 Task: Set a reminder to buy groceries at 6 PM today.
Action: Mouse moved to (102, 103)
Screenshot: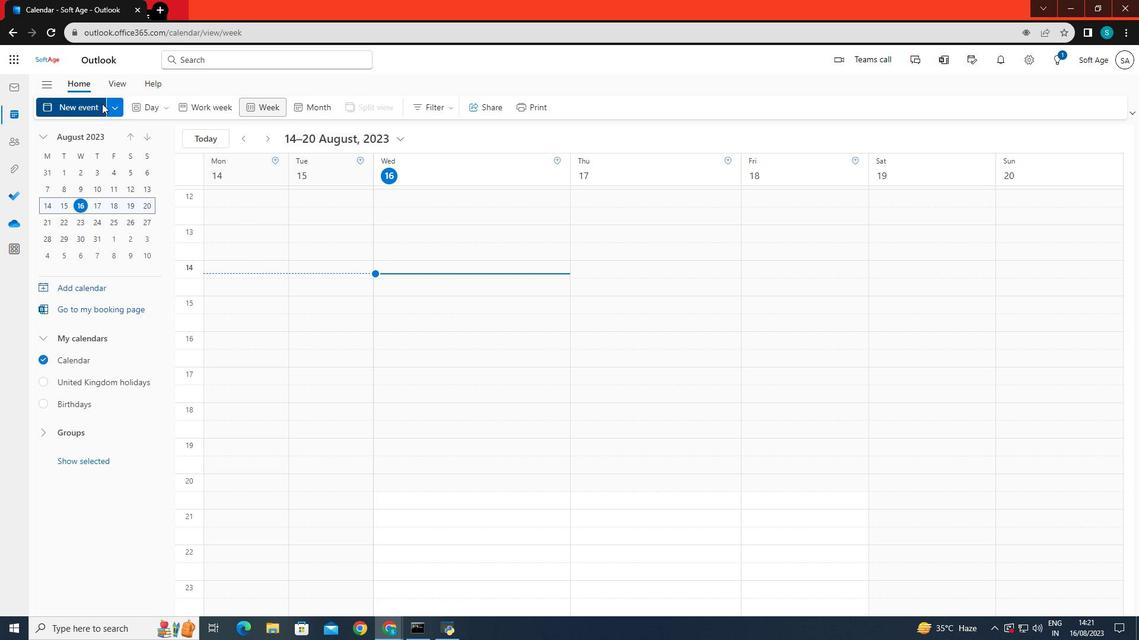 
Action: Mouse pressed left at (102, 103)
Screenshot: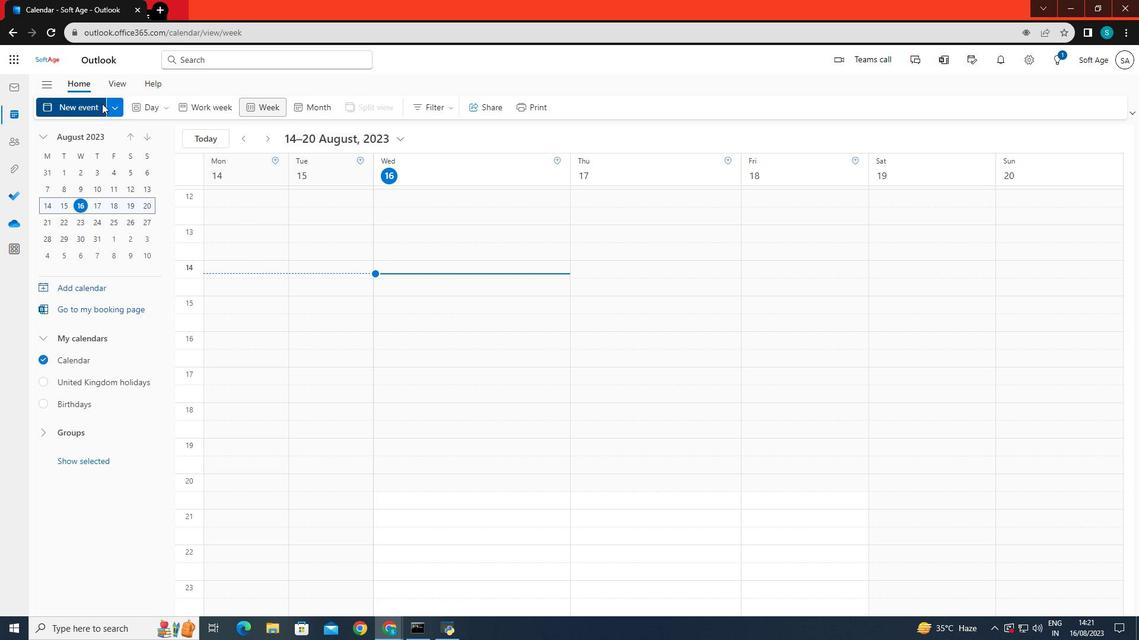 
Action: Mouse moved to (318, 184)
Screenshot: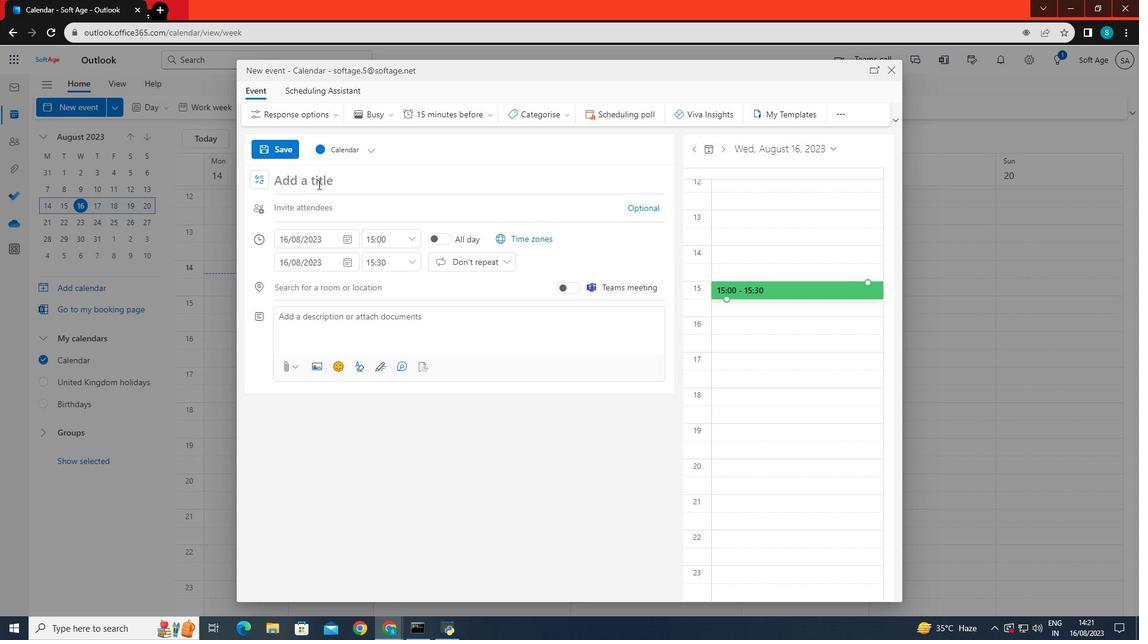 
Action: Mouse pressed left at (318, 184)
Screenshot: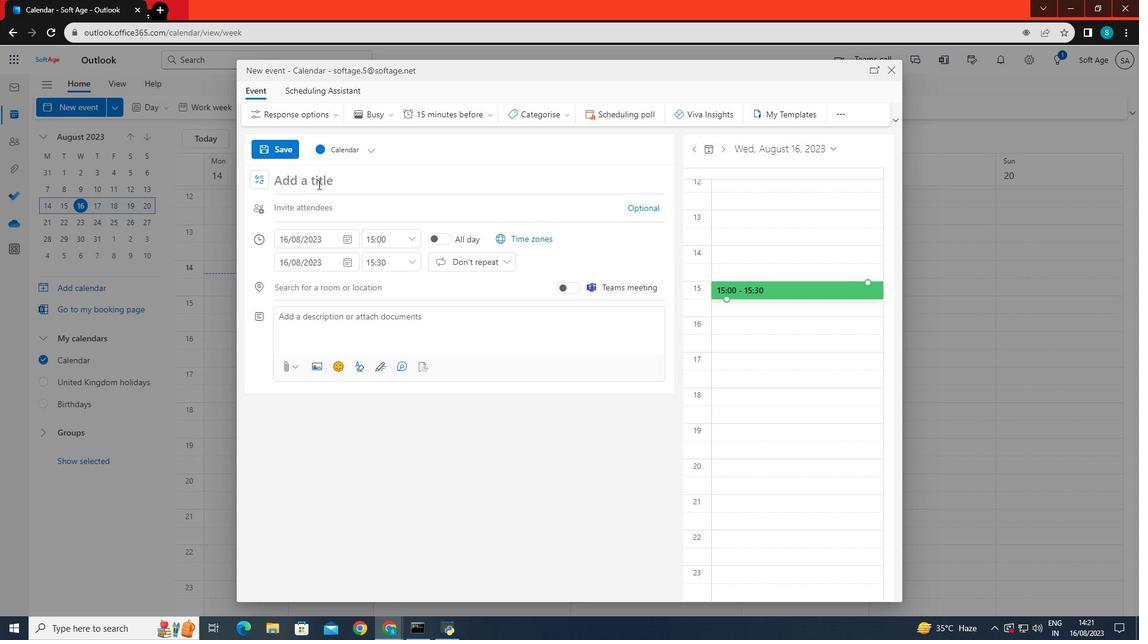 
Action: Key pressed b<Key.backspace><Key.caps_lock>B<Key.caps_lock>uy<Key.space><Key.caps_lock>G<Key.backspace><Key.caps_lock>g<Key.caps_lock>ROCERIES<Key.backspace><Key.backspace><Key.backspace><Key.backspace><Key.backspace><Key.backspace><Key.backspace><Key.backspace>R<Key.backspace><Key.caps_lock>roceries
Screenshot: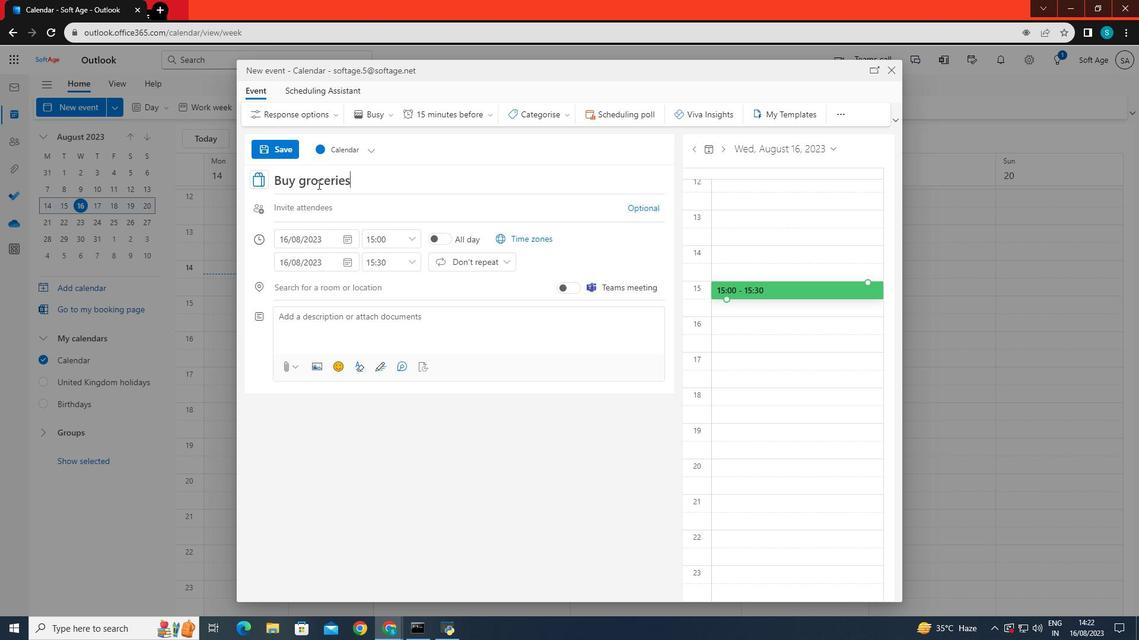 
Action: Mouse moved to (383, 420)
Screenshot: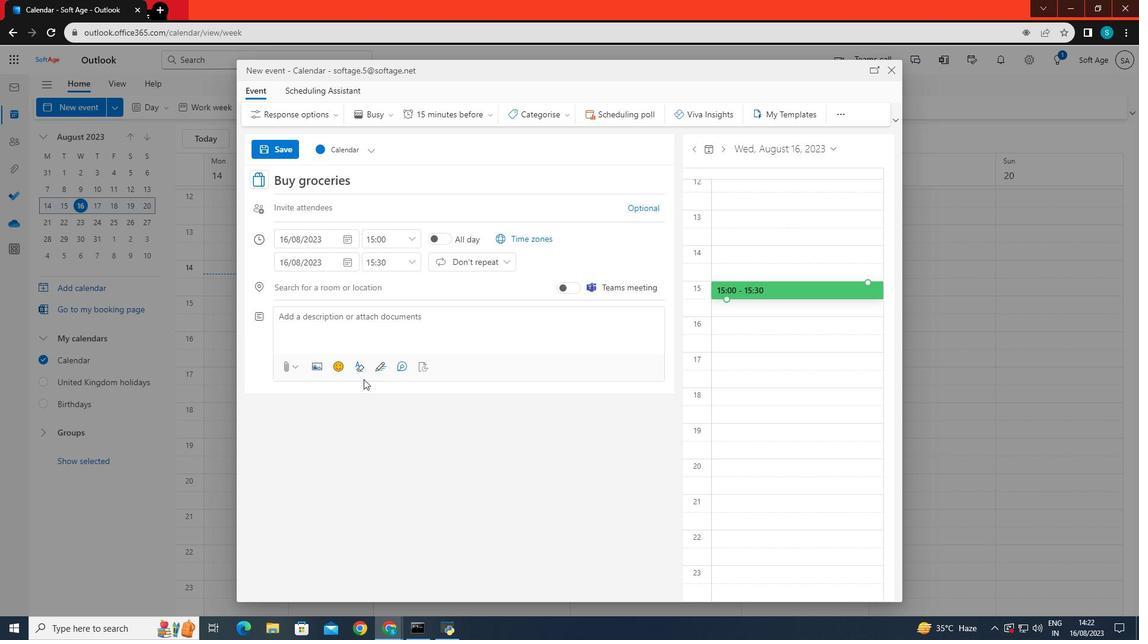 
Action: Mouse pressed left at (383, 420)
Screenshot: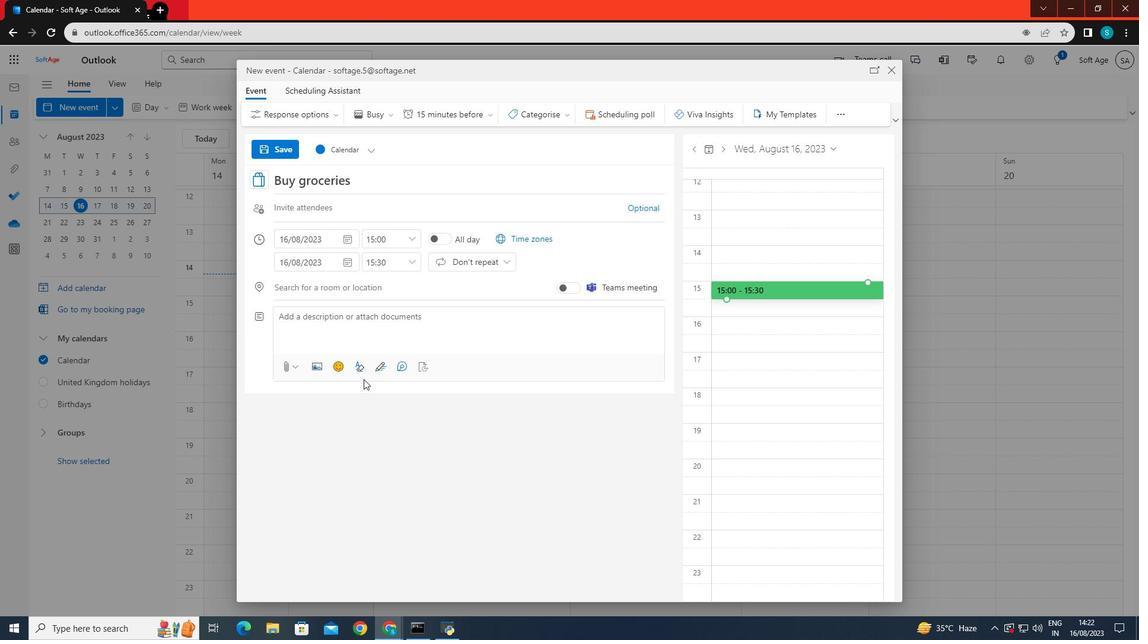
Action: Mouse moved to (308, 210)
Screenshot: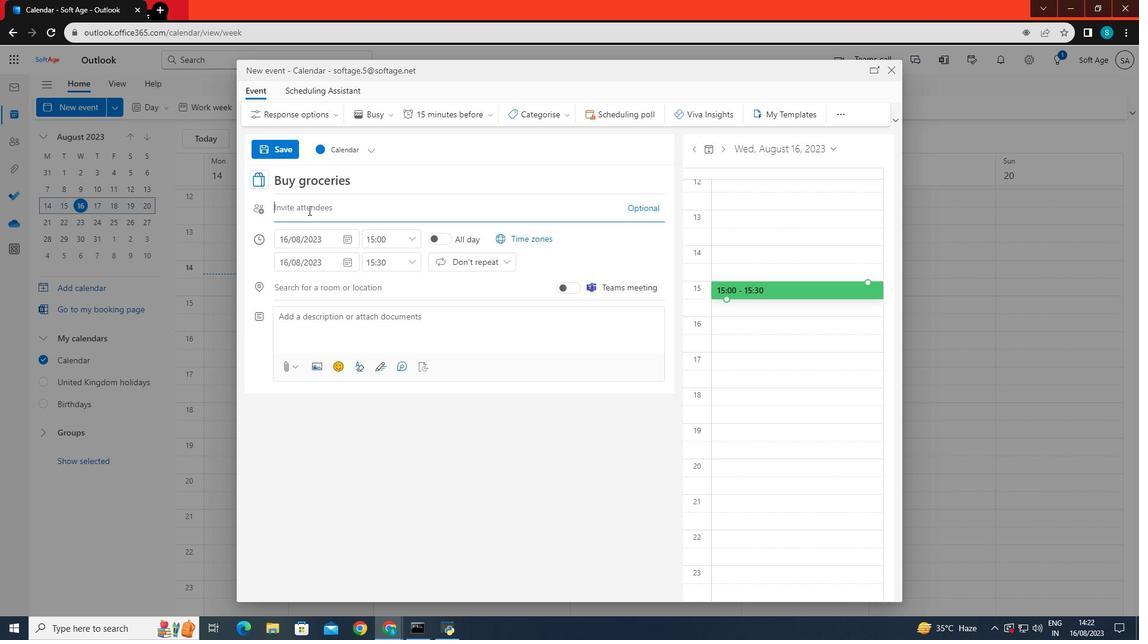 
Action: Mouse pressed left at (308, 210)
Screenshot: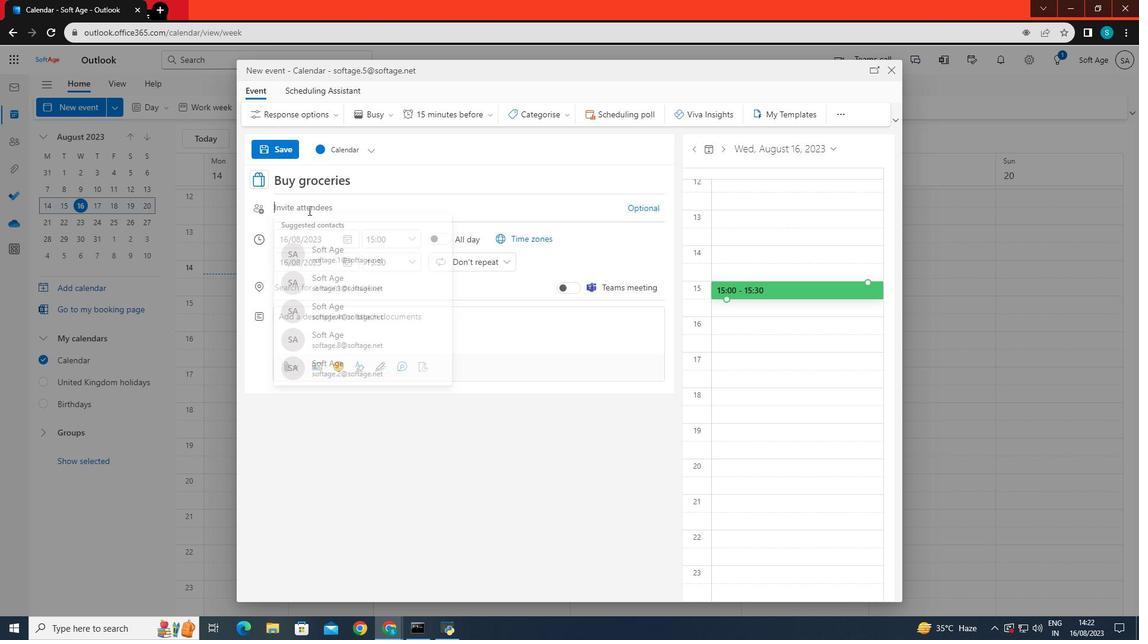 
Action: Mouse moved to (365, 205)
Screenshot: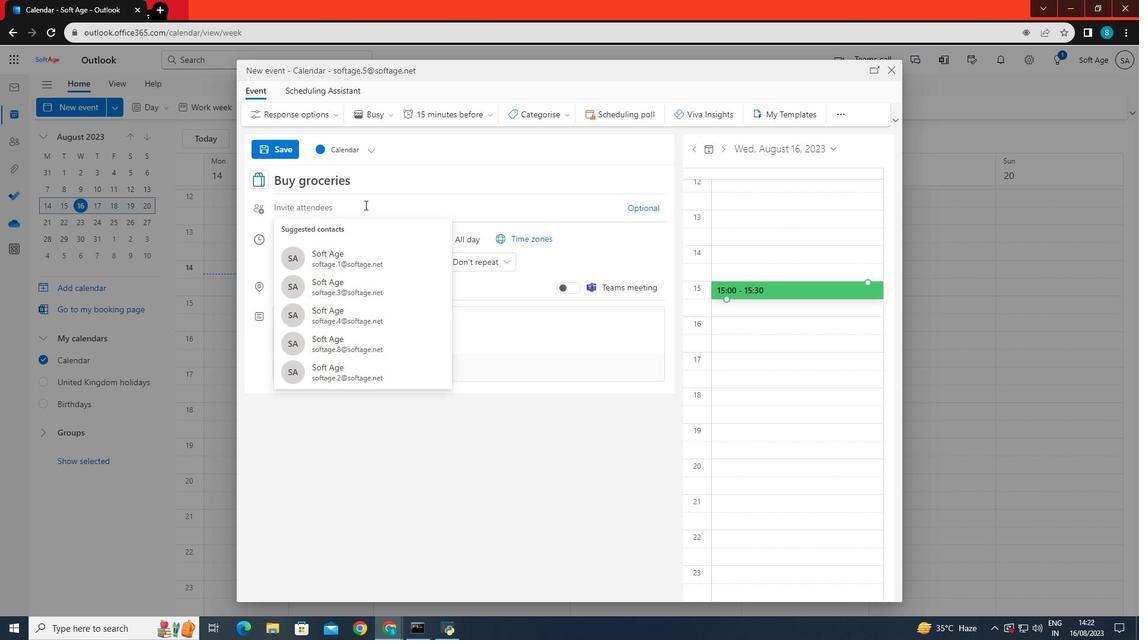 
Action: Mouse pressed left at (365, 205)
Screenshot: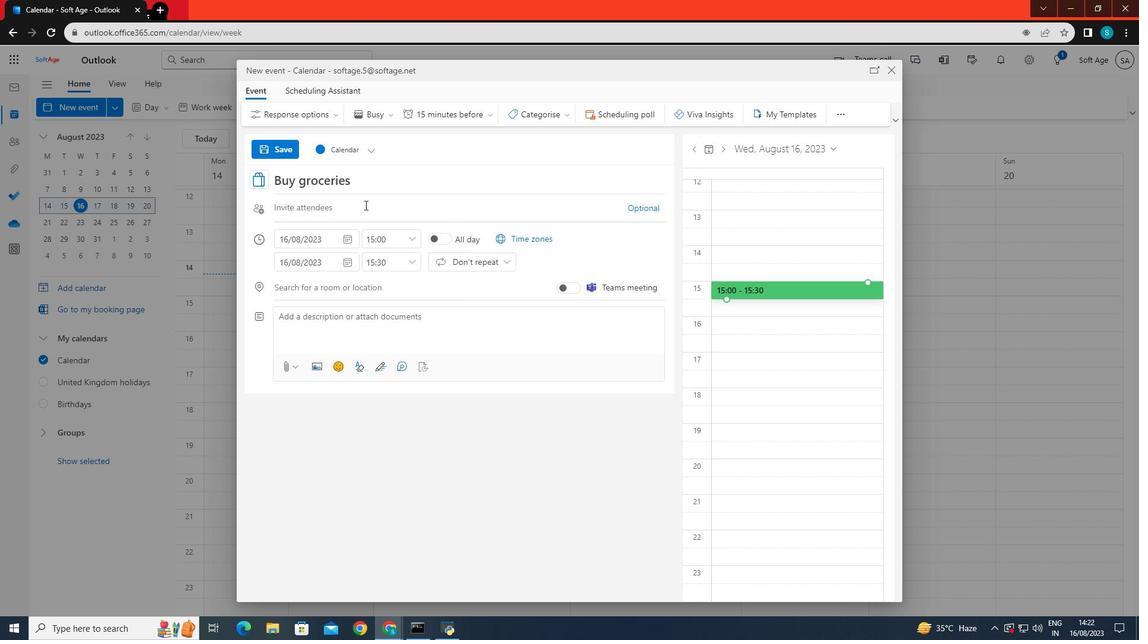 
Action: Mouse moved to (544, 419)
Screenshot: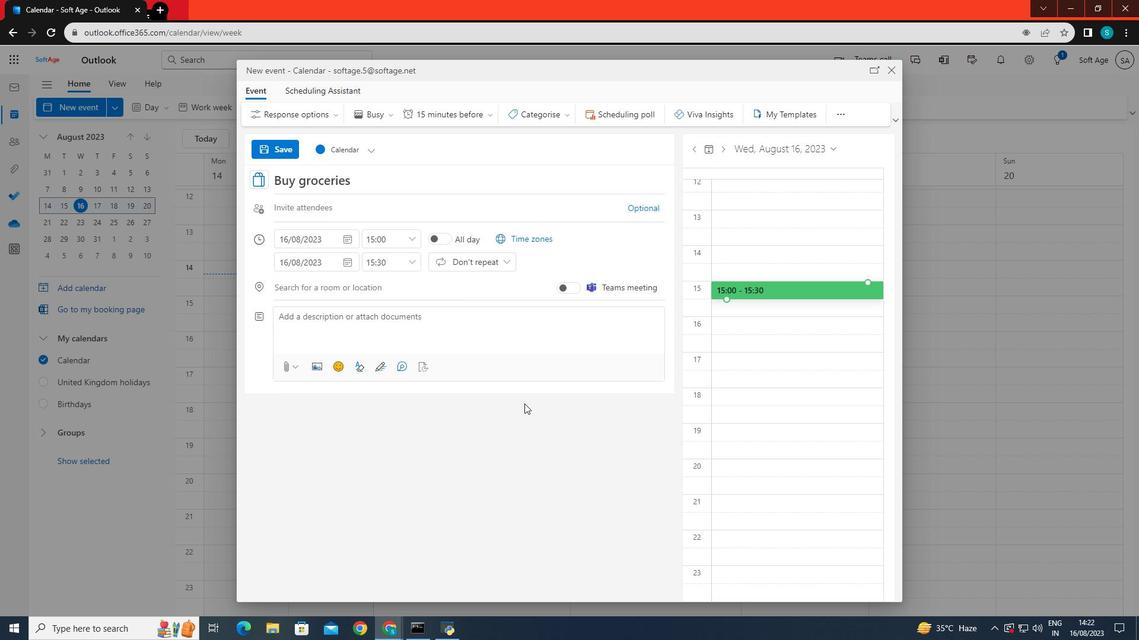 
Action: Mouse pressed left at (544, 419)
Screenshot: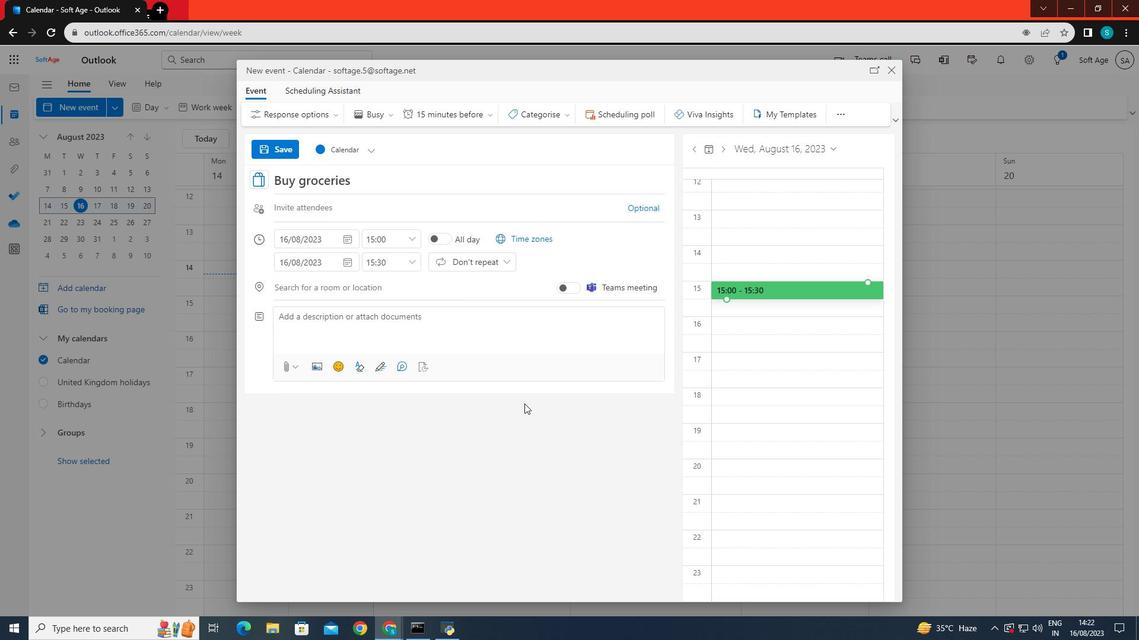 
Action: Mouse moved to (313, 242)
Screenshot: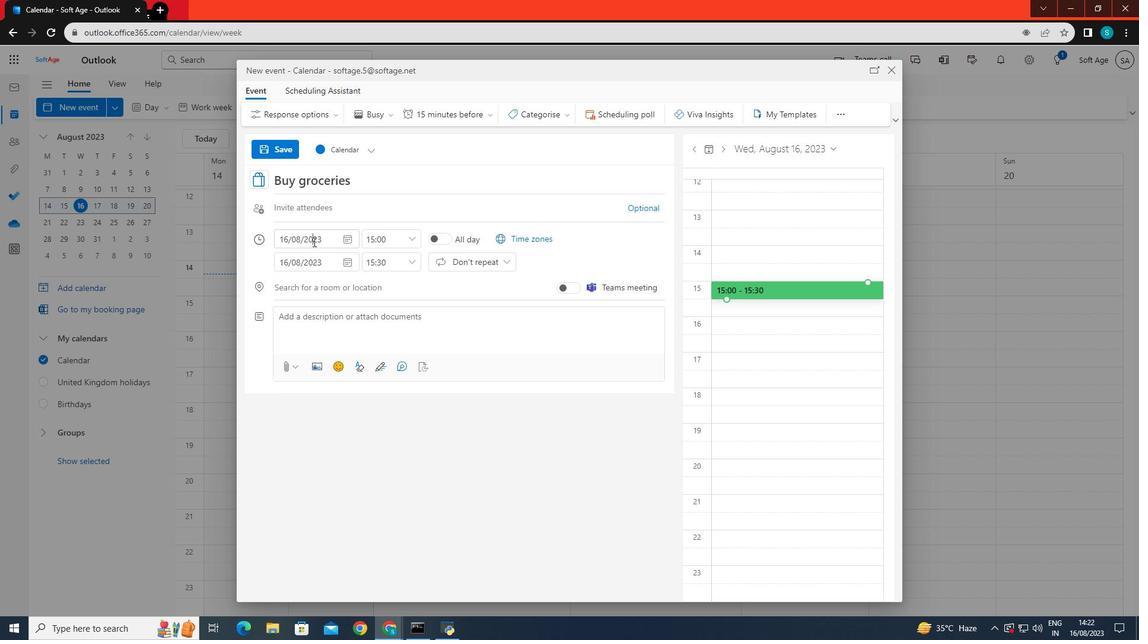 
Action: Mouse pressed left at (313, 242)
Screenshot: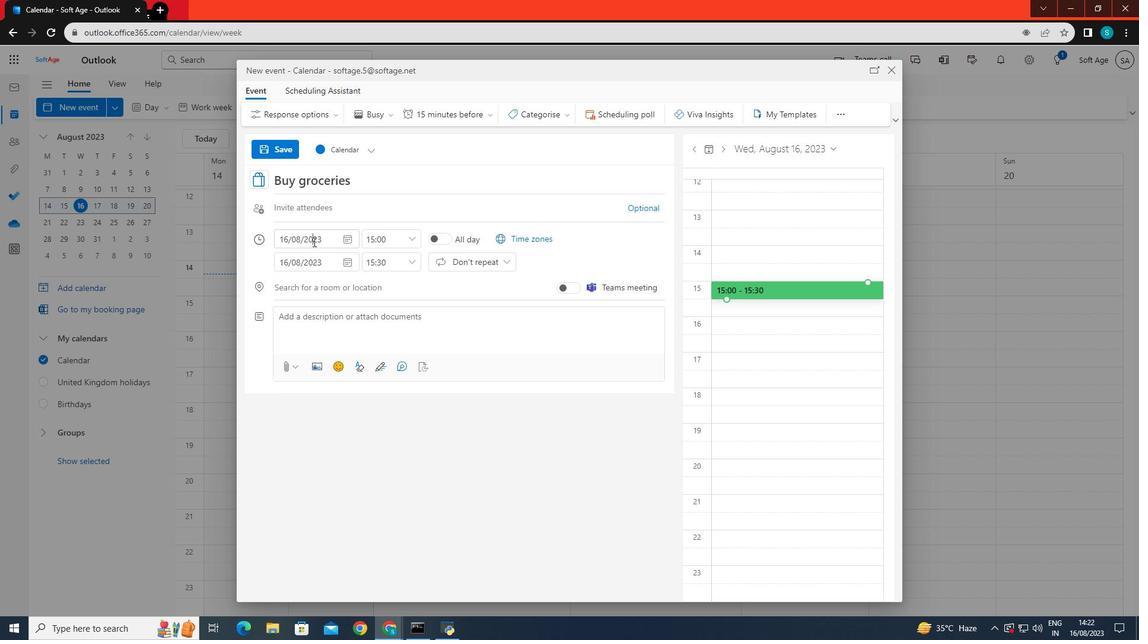
Action: Mouse moved to (322, 330)
Screenshot: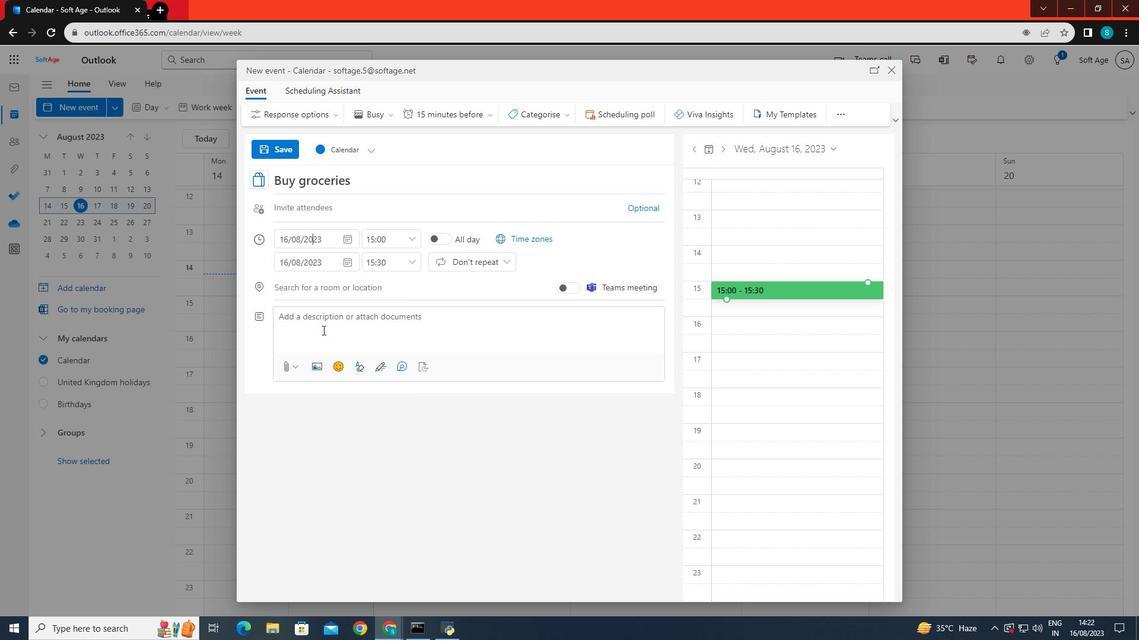 
Action: Mouse pressed left at (322, 330)
Screenshot: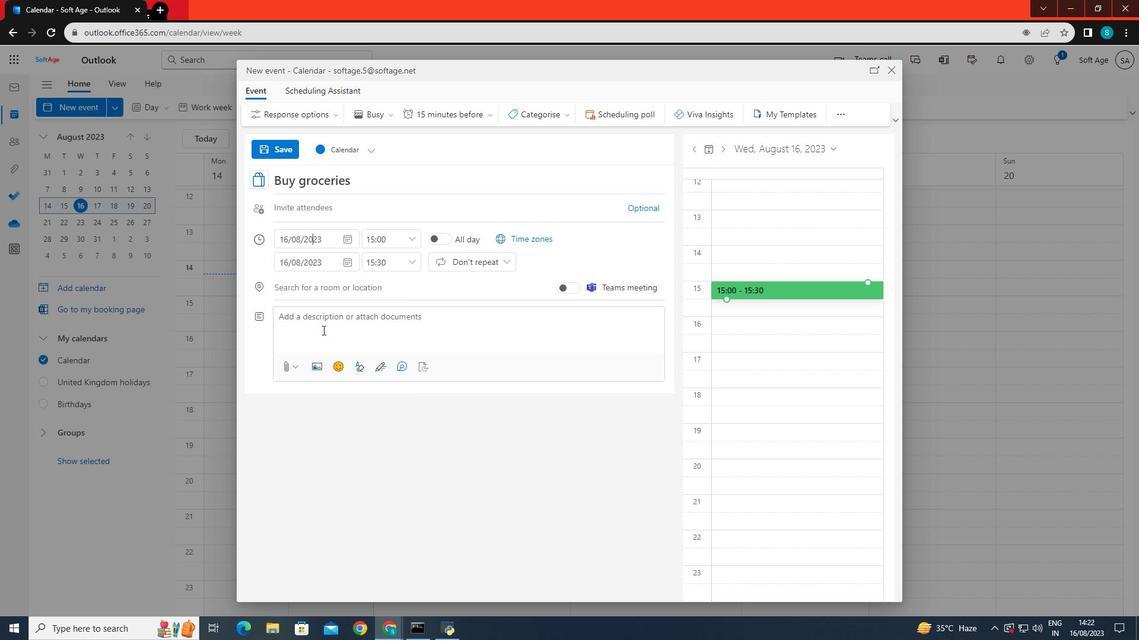 
Action: Mouse moved to (300, 256)
Screenshot: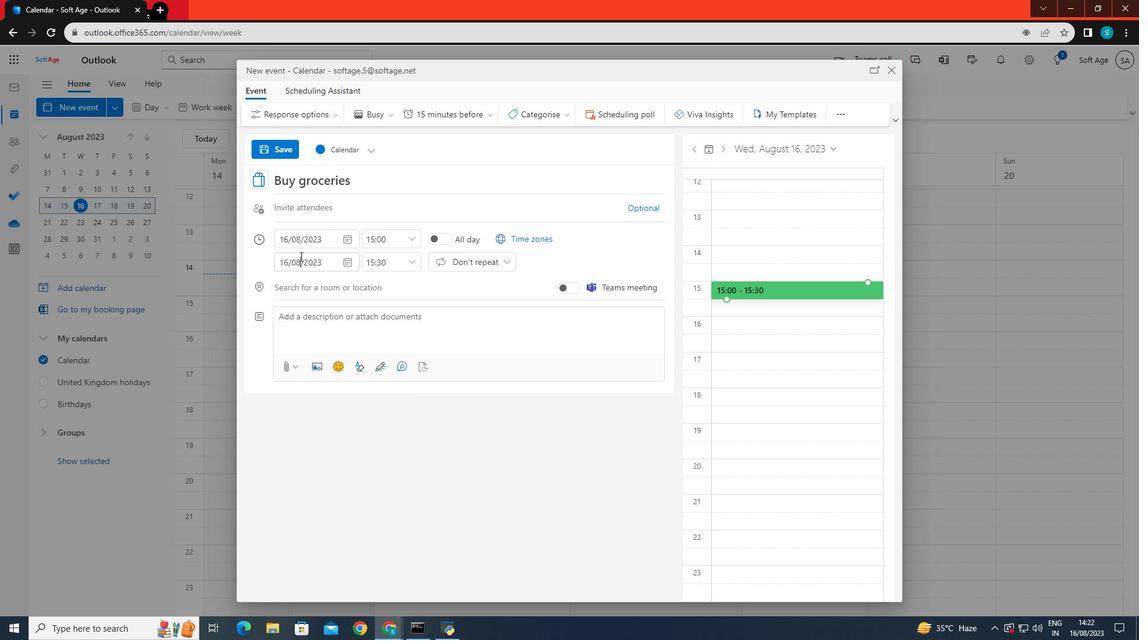 
Action: Mouse pressed left at (300, 256)
Screenshot: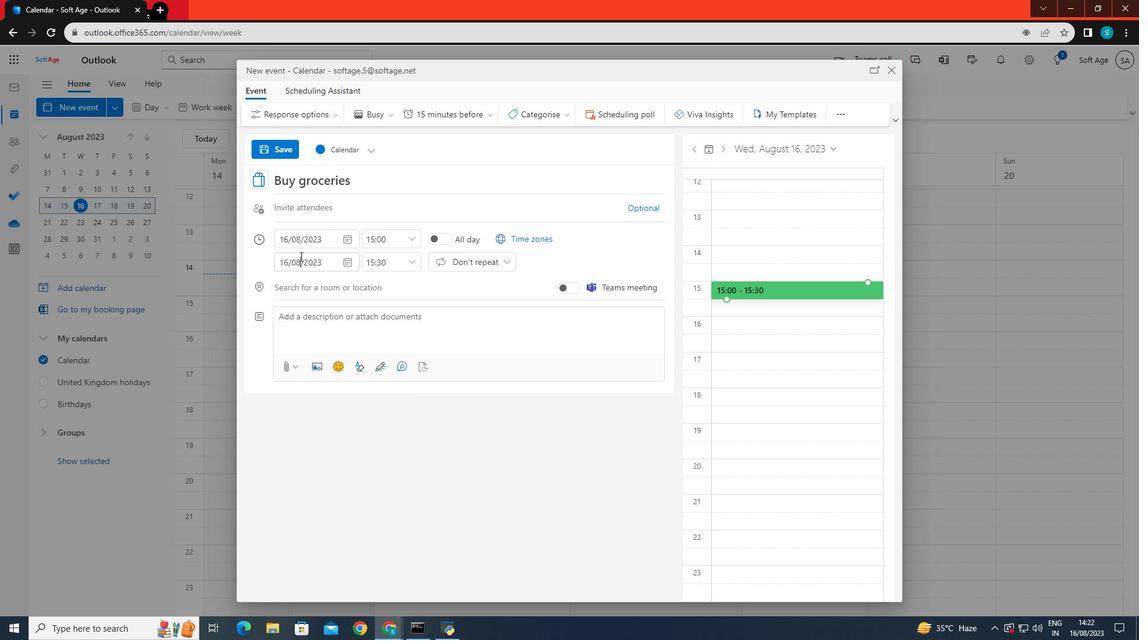 
Action: Mouse moved to (321, 360)
Screenshot: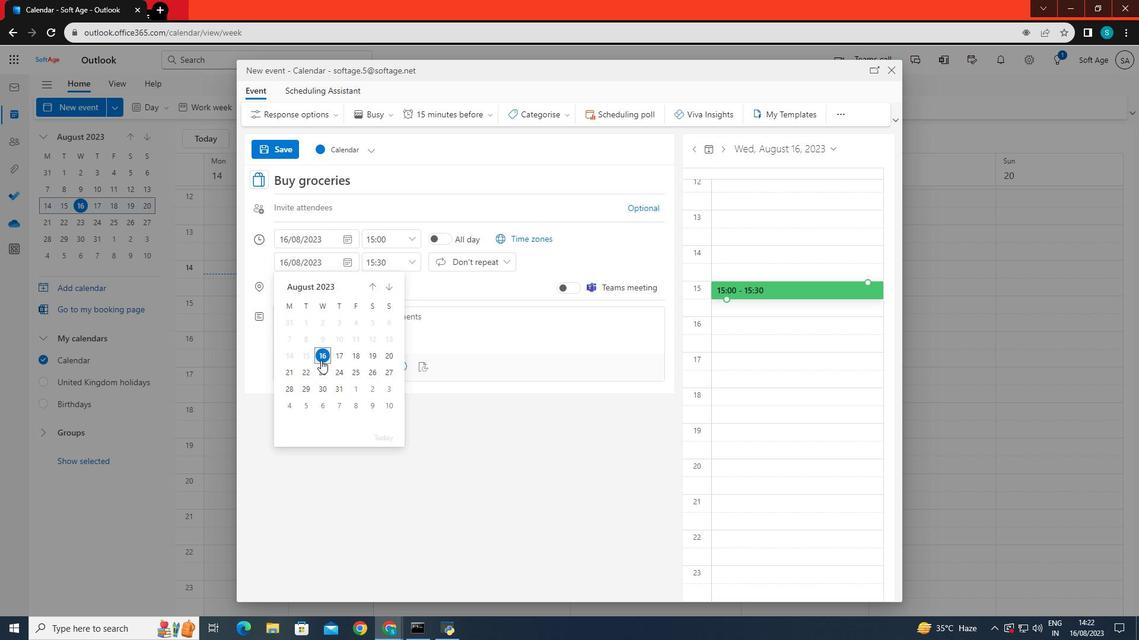 
Action: Mouse pressed left at (321, 360)
Screenshot: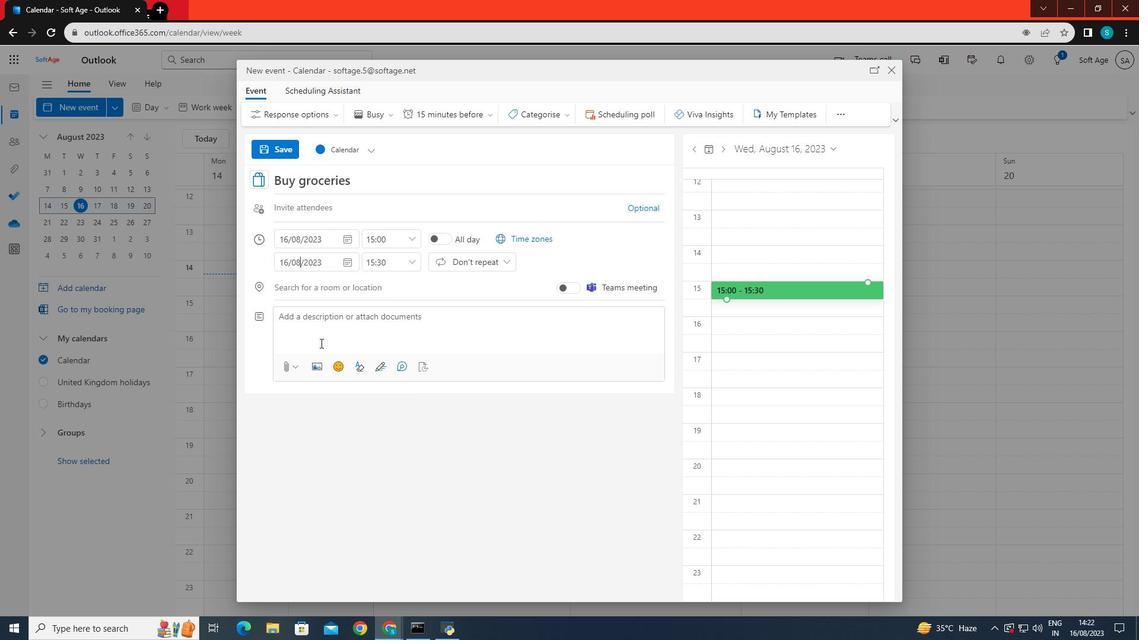 
Action: Mouse moved to (382, 246)
Screenshot: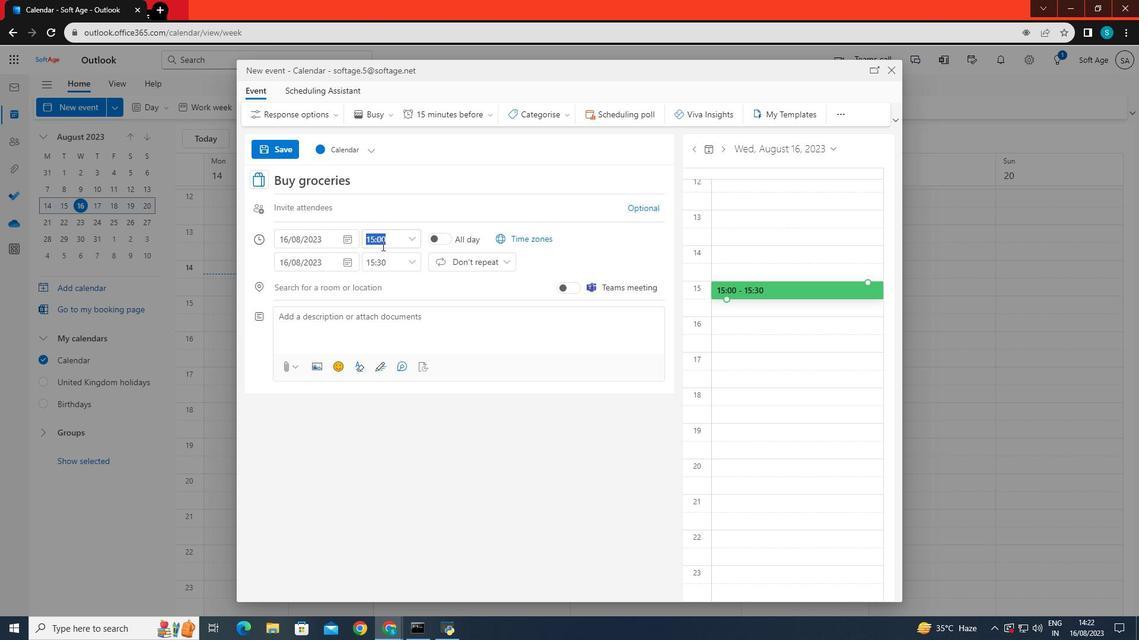 
Action: Mouse pressed left at (382, 246)
Screenshot: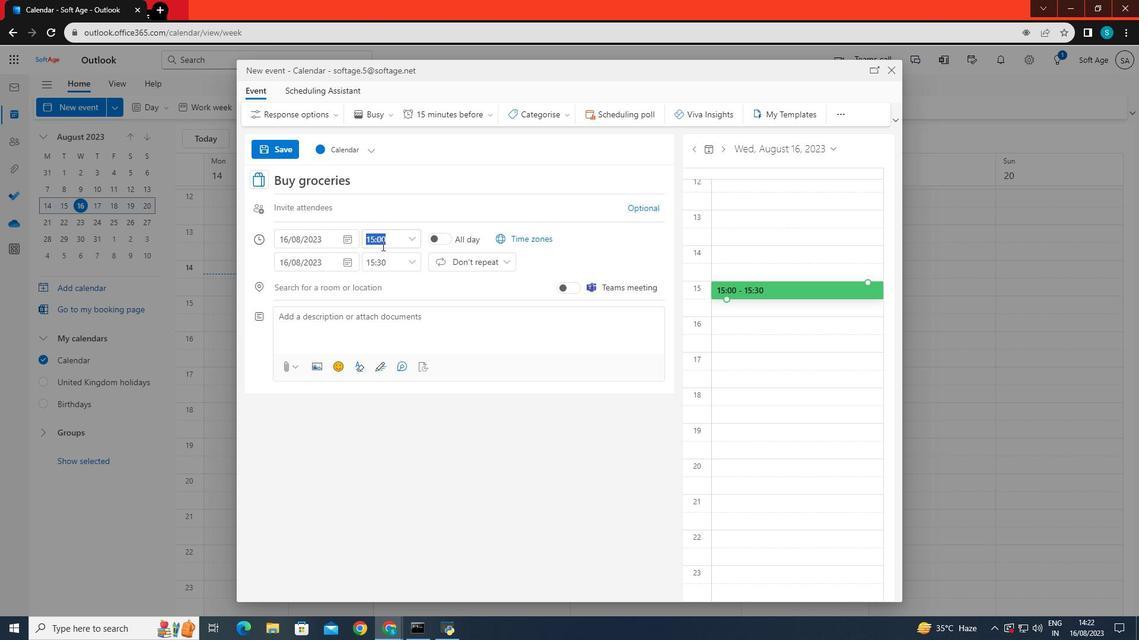 
Action: Mouse moved to (415, 237)
Screenshot: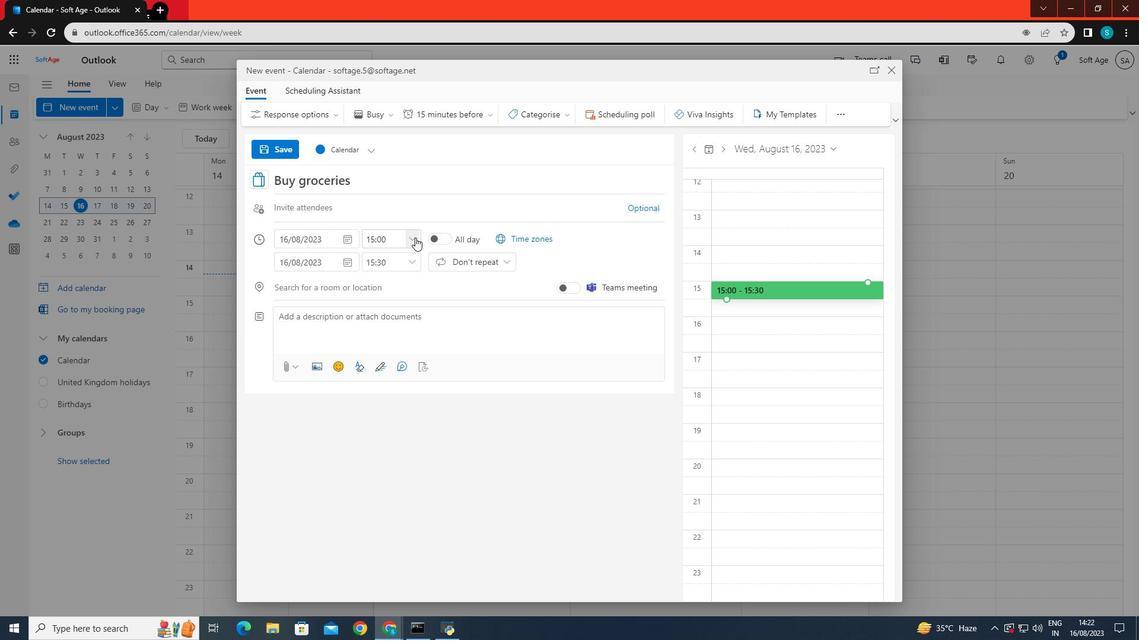 
Action: Mouse pressed left at (415, 237)
Screenshot: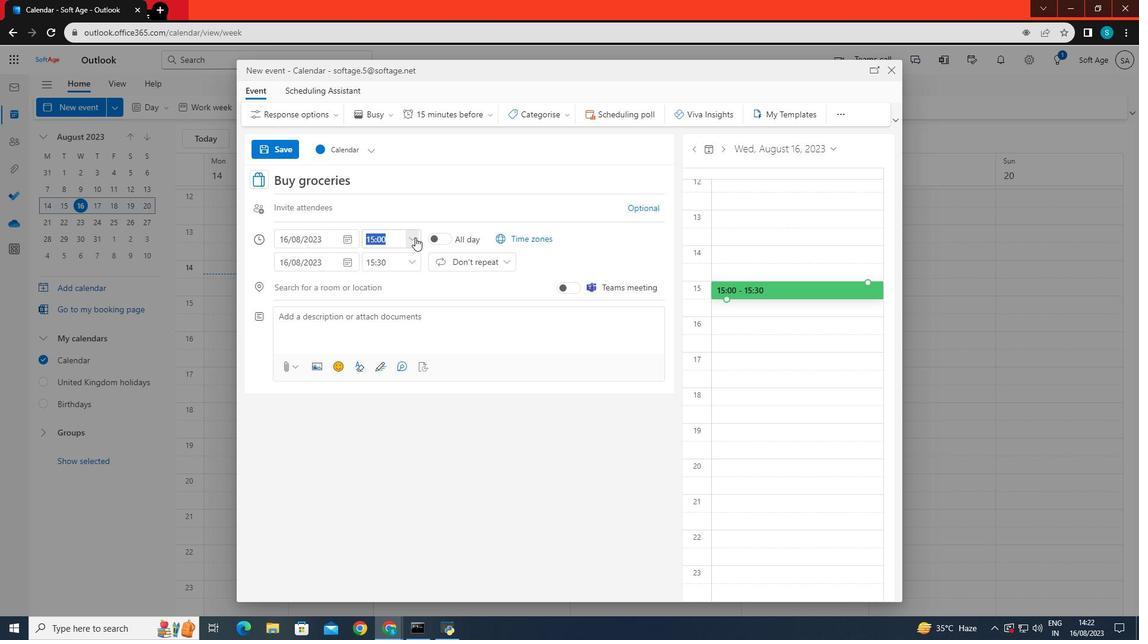 
Action: Mouse moved to (414, 290)
Screenshot: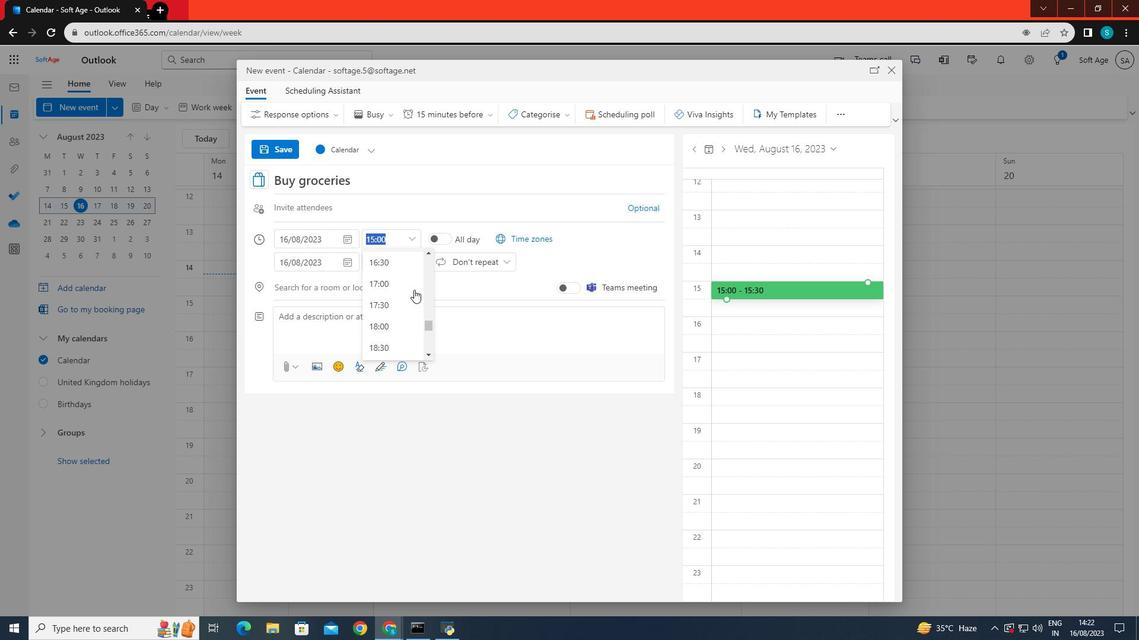 
Action: Mouse scrolled (414, 289) with delta (0, 0)
Screenshot: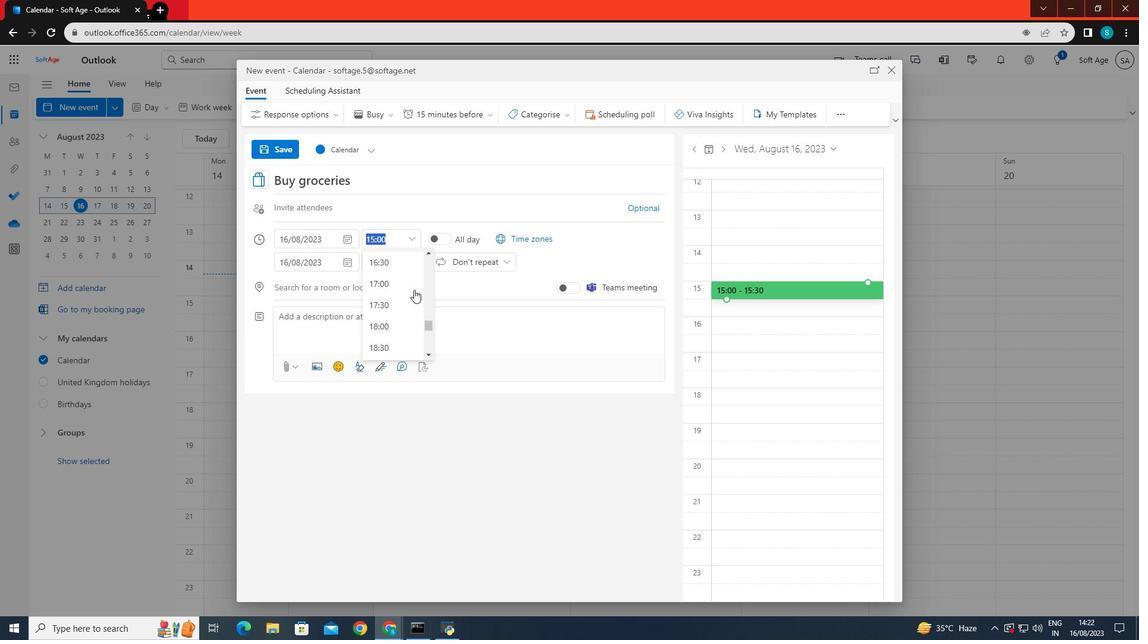 
Action: Mouse moved to (392, 350)
Screenshot: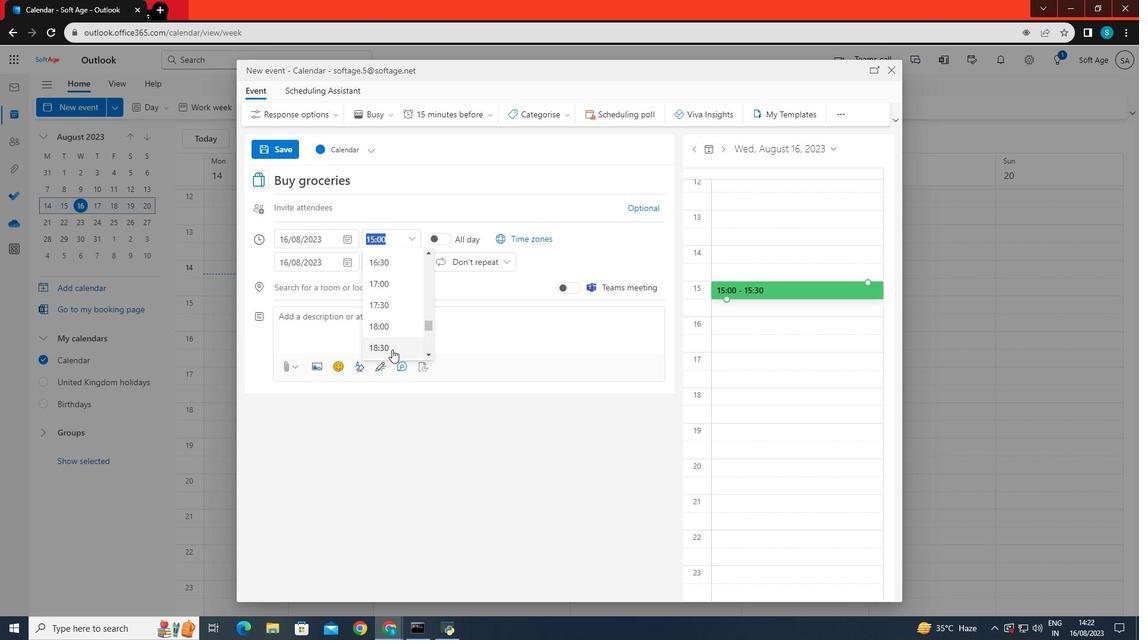 
Action: Mouse scrolled (392, 349) with delta (0, 0)
Screenshot: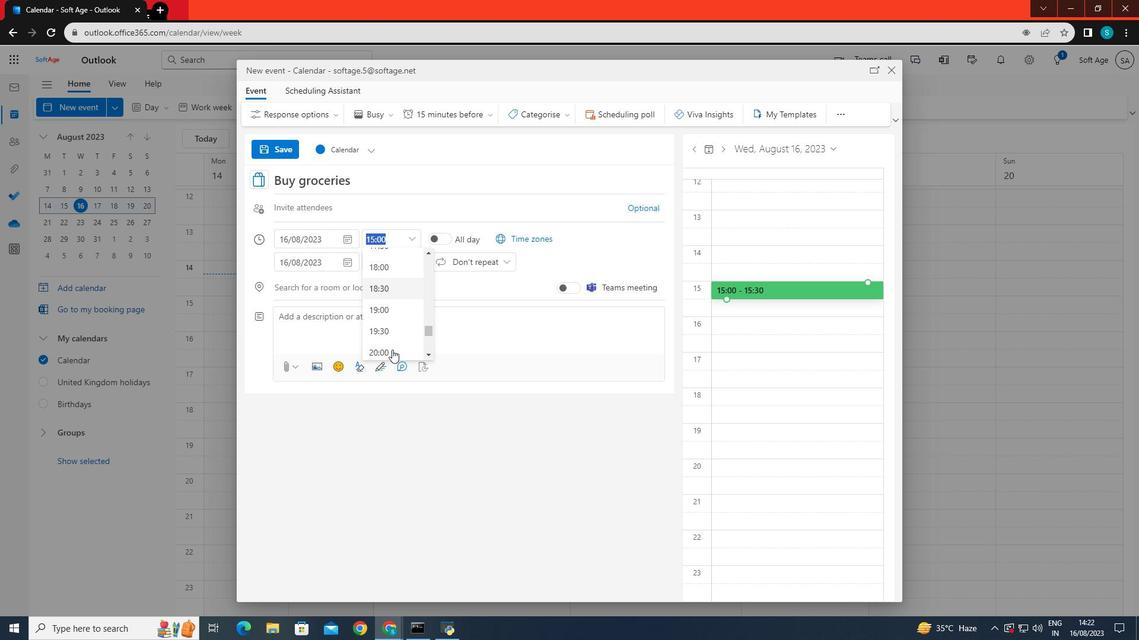 
Action: Mouse moved to (383, 271)
Screenshot: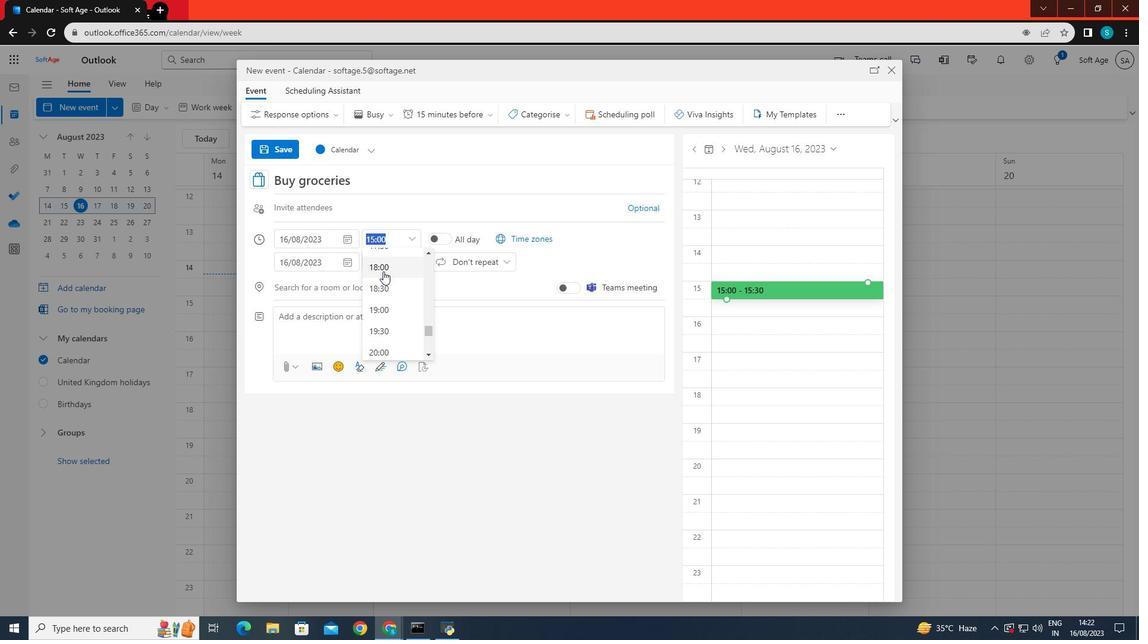 
Action: Mouse pressed left at (383, 271)
Screenshot: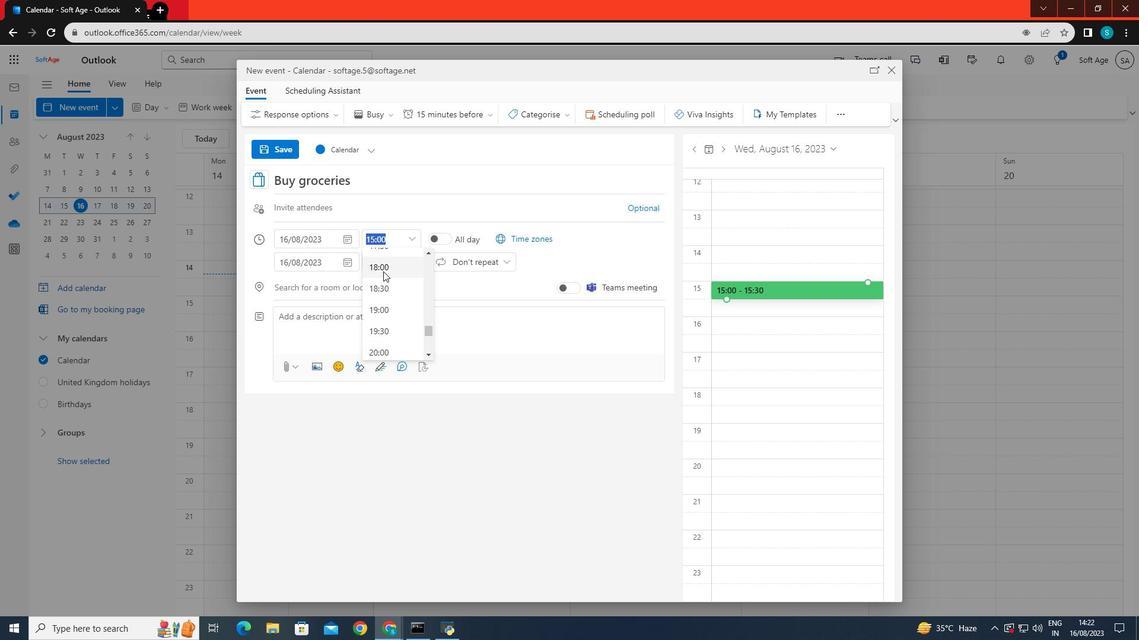
Action: Mouse moved to (442, 334)
Screenshot: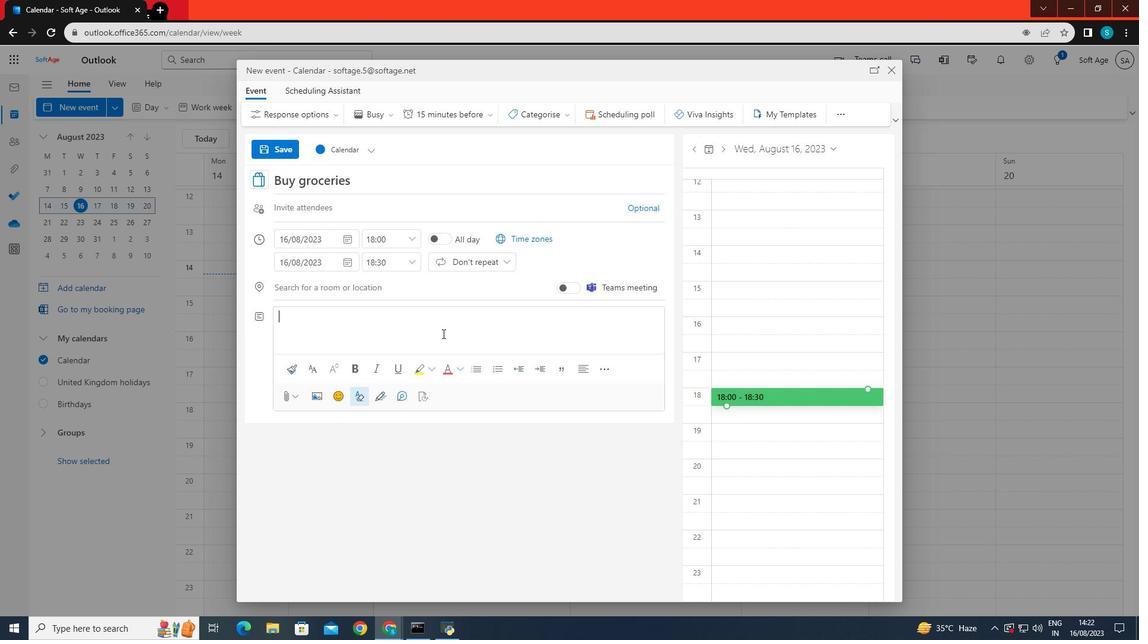 
Action: Mouse pressed left at (442, 334)
Screenshot: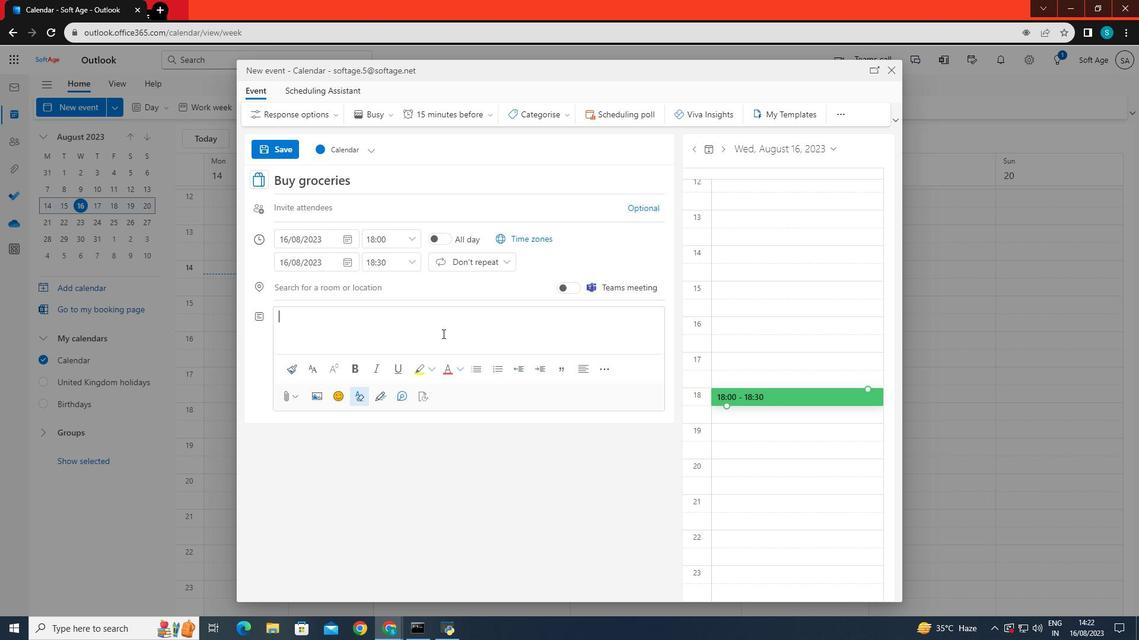 
Action: Key pressed <Key.caps_lock>R<Key.caps_lock>eminder<Key.space>to<Key.space>but<Key.backspace>y<Key.space>groceries<Key.space>at<Key.space>6<Key.space><Key.caps_lock>PM<Key.space><Key.caps_lock>today.
Screenshot: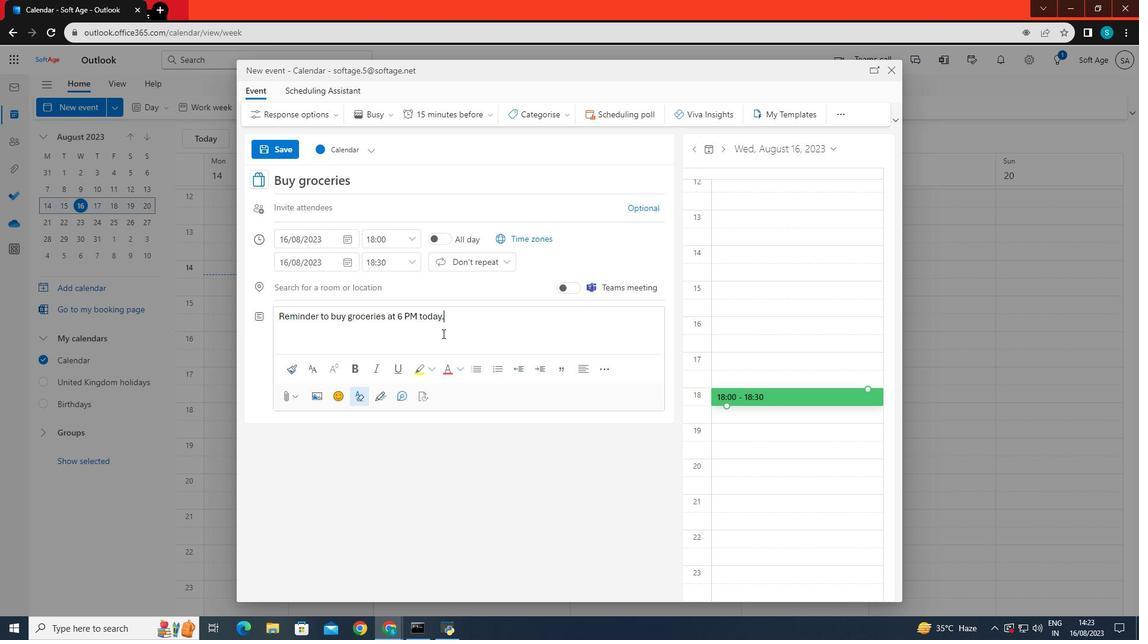 
Action: Mouse moved to (439, 110)
Screenshot: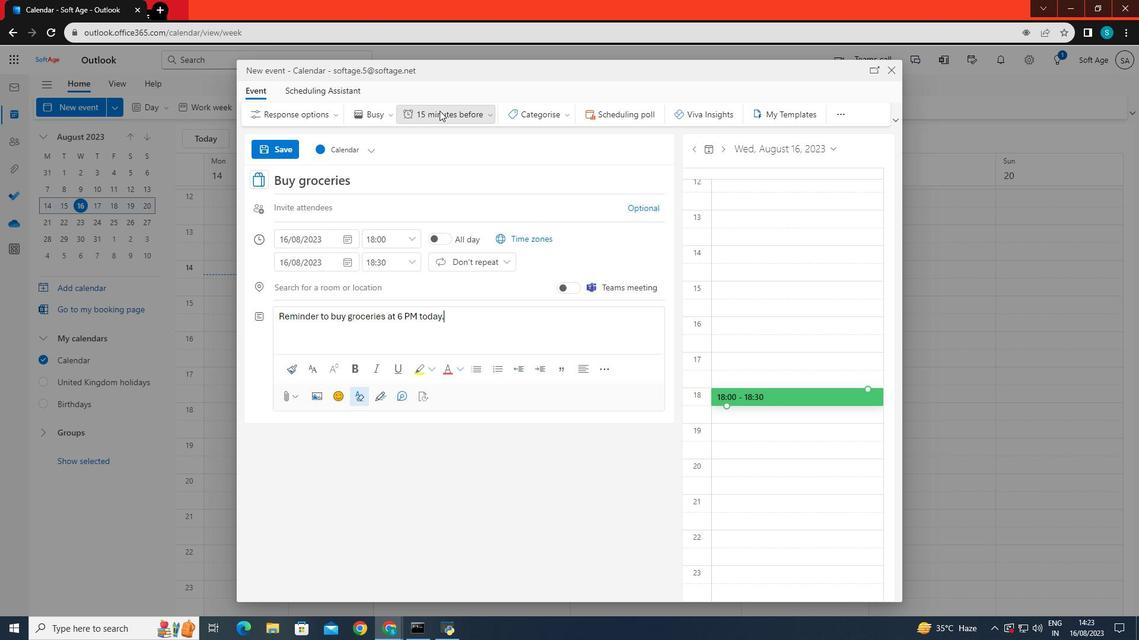 
Action: Mouse pressed left at (439, 110)
Screenshot: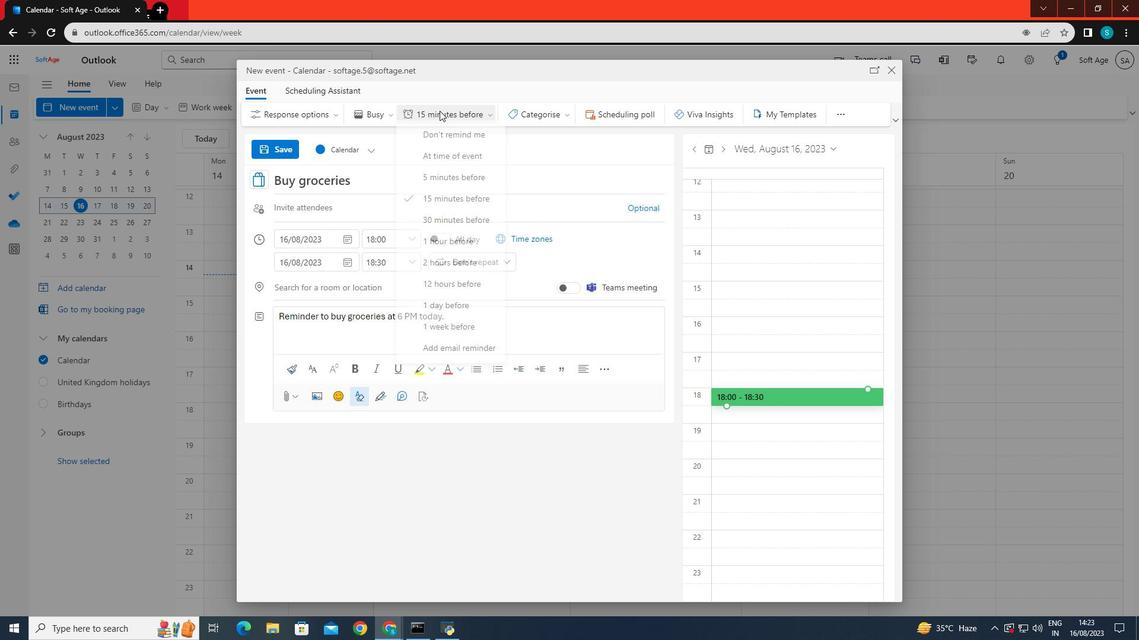 
Action: Mouse moved to (441, 203)
Screenshot: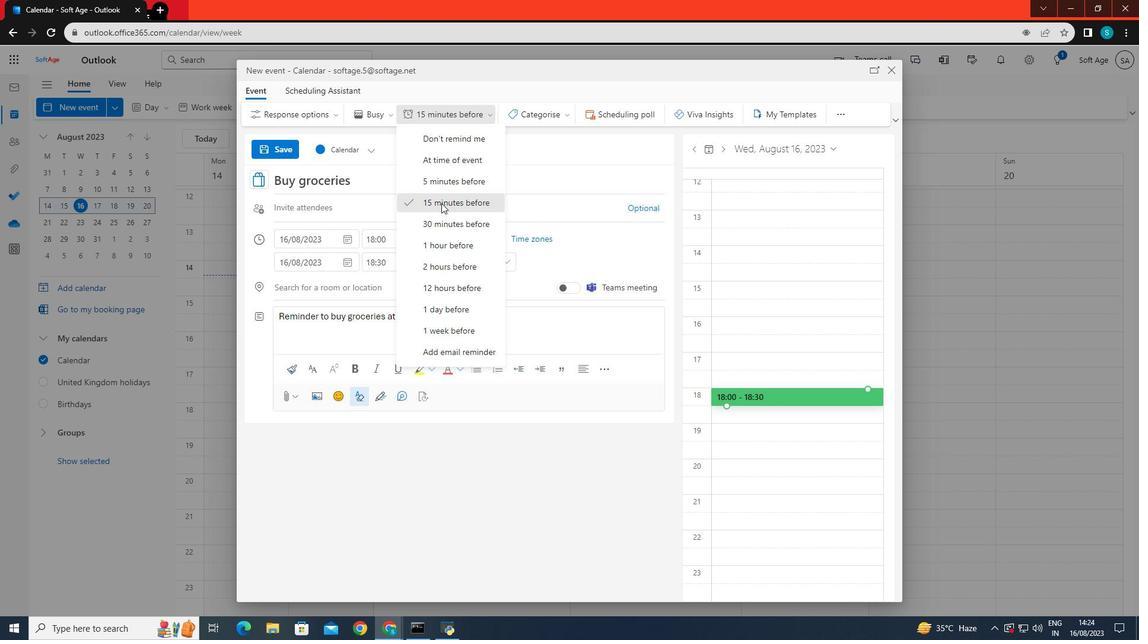 
Action: Mouse pressed left at (441, 203)
Screenshot: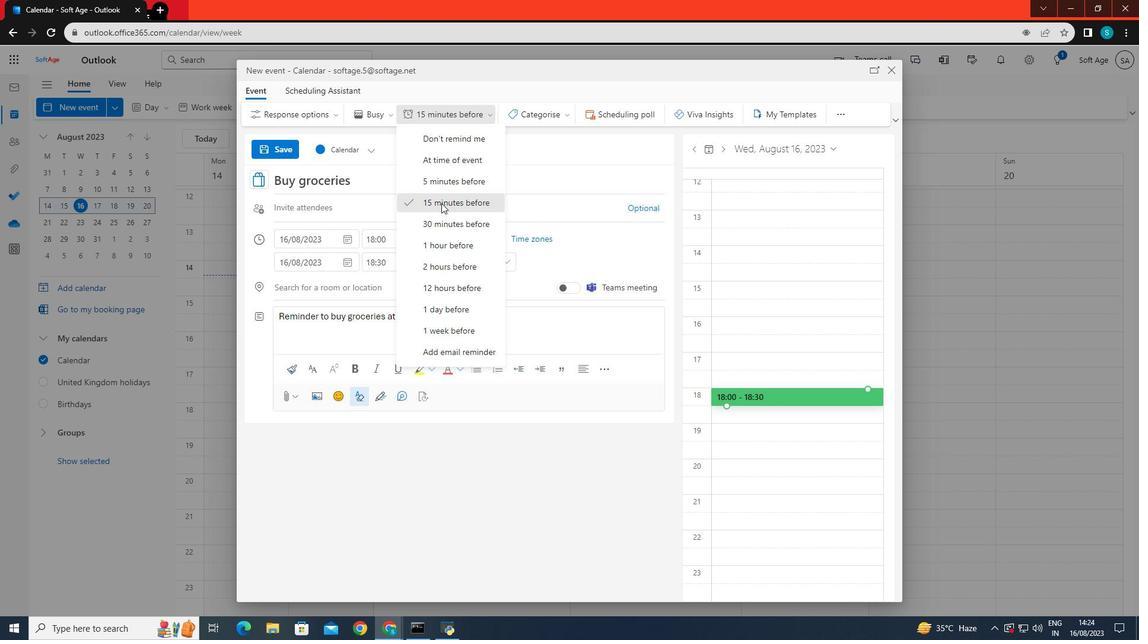 
Action: Mouse moved to (381, 213)
Screenshot: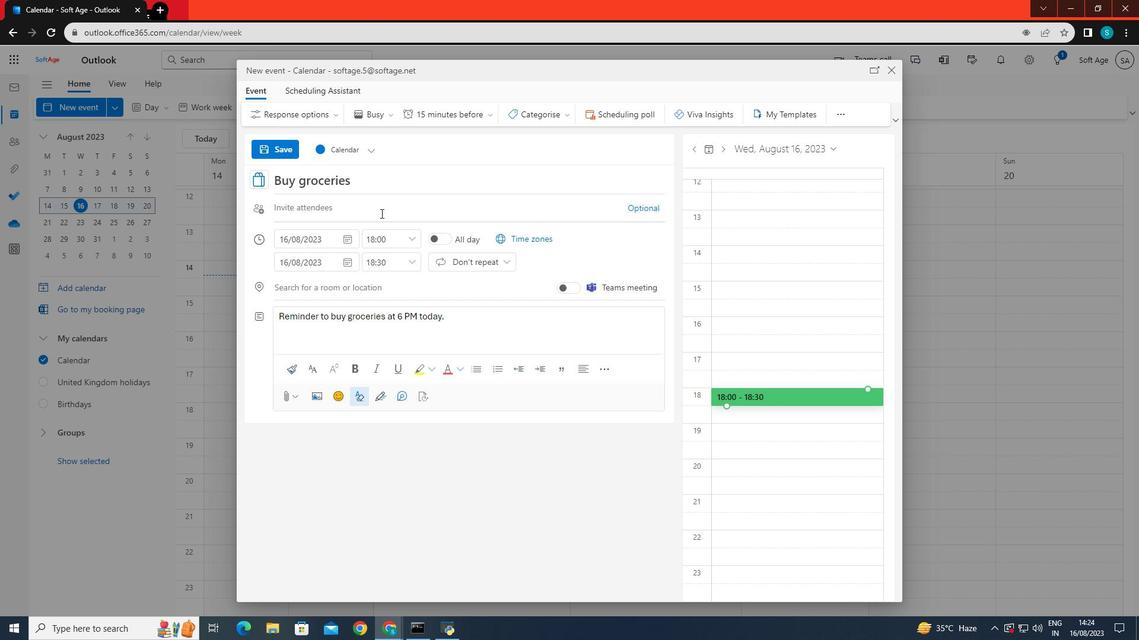 
Action: Mouse pressed left at (381, 213)
Screenshot: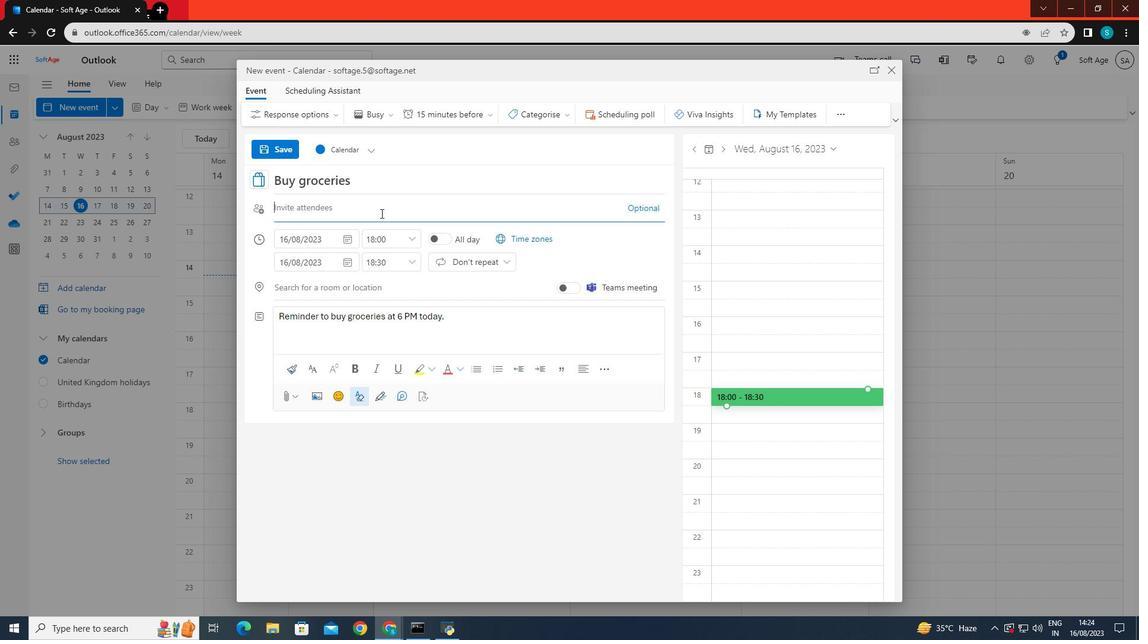
Action: Mouse moved to (463, 467)
Screenshot: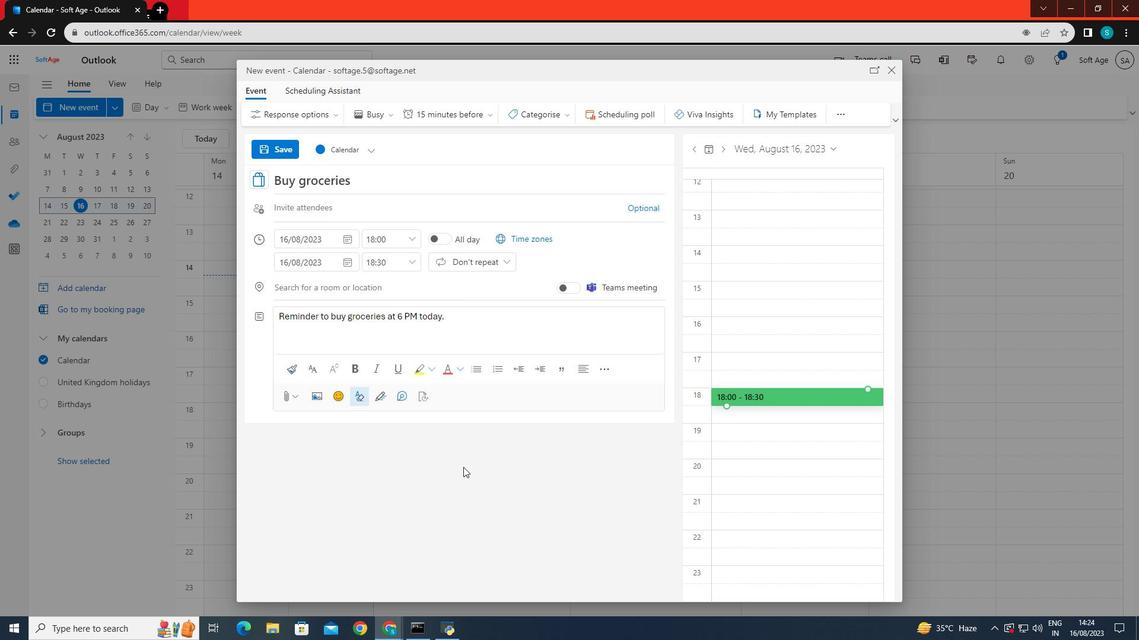 
Action: Mouse pressed left at (463, 467)
Screenshot: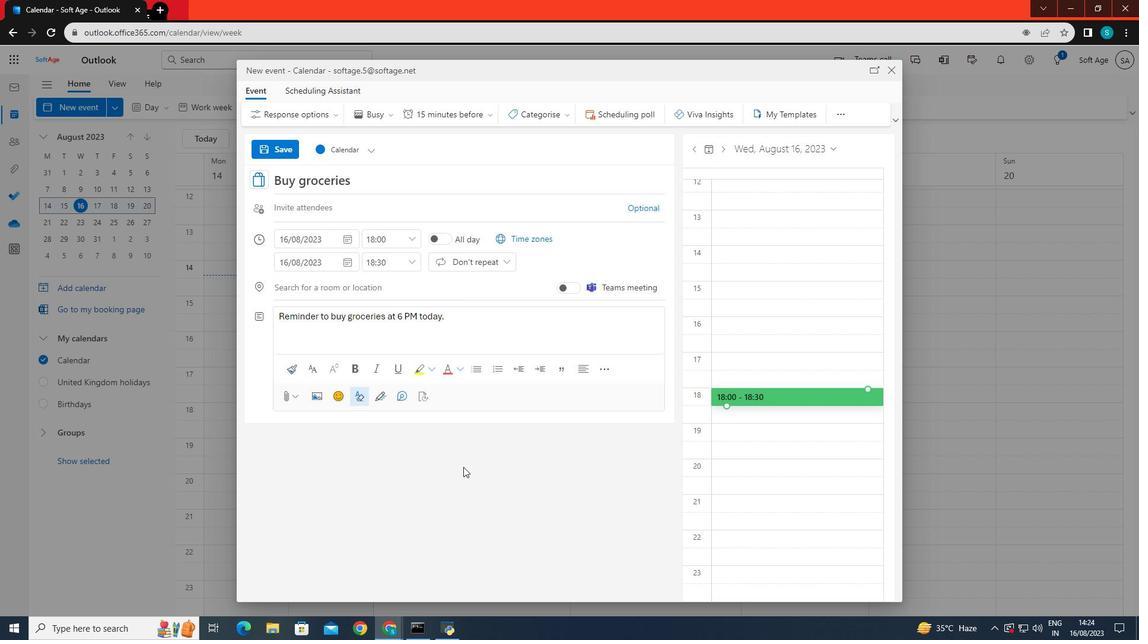 
Action: Mouse moved to (273, 145)
Screenshot: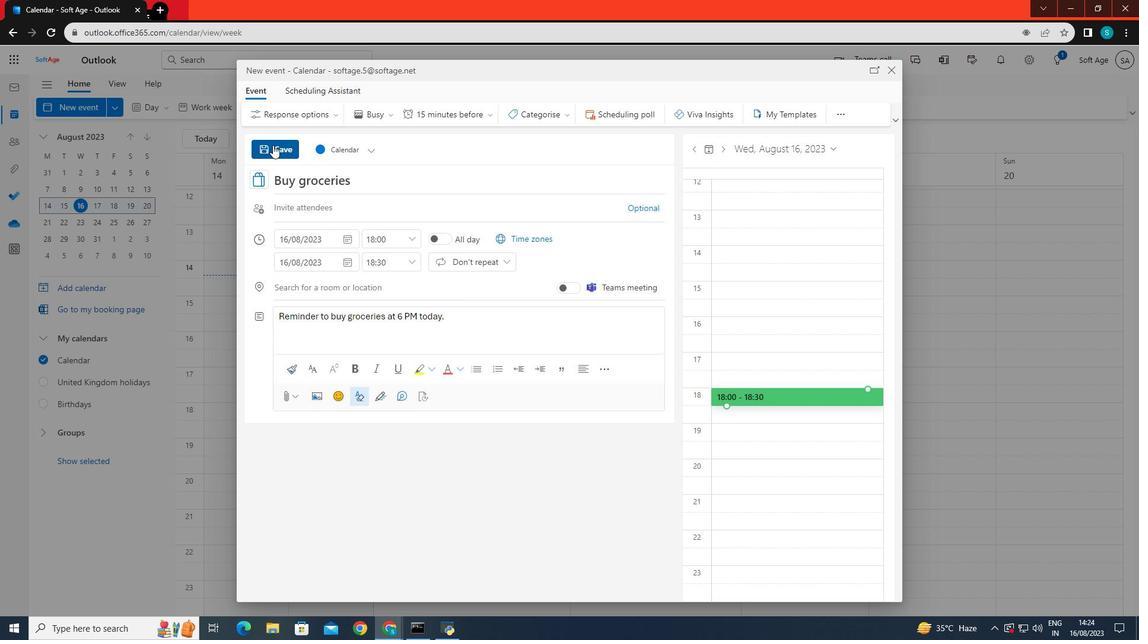 
Action: Mouse pressed left at (273, 145)
Screenshot: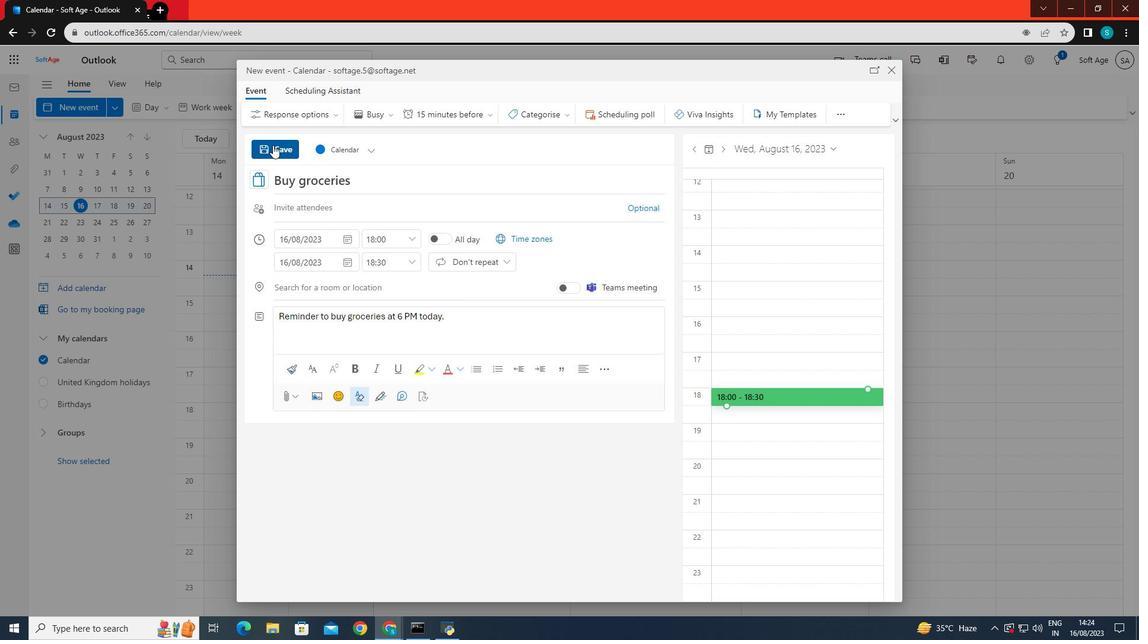 
Action: Mouse moved to (290, 267)
Screenshot: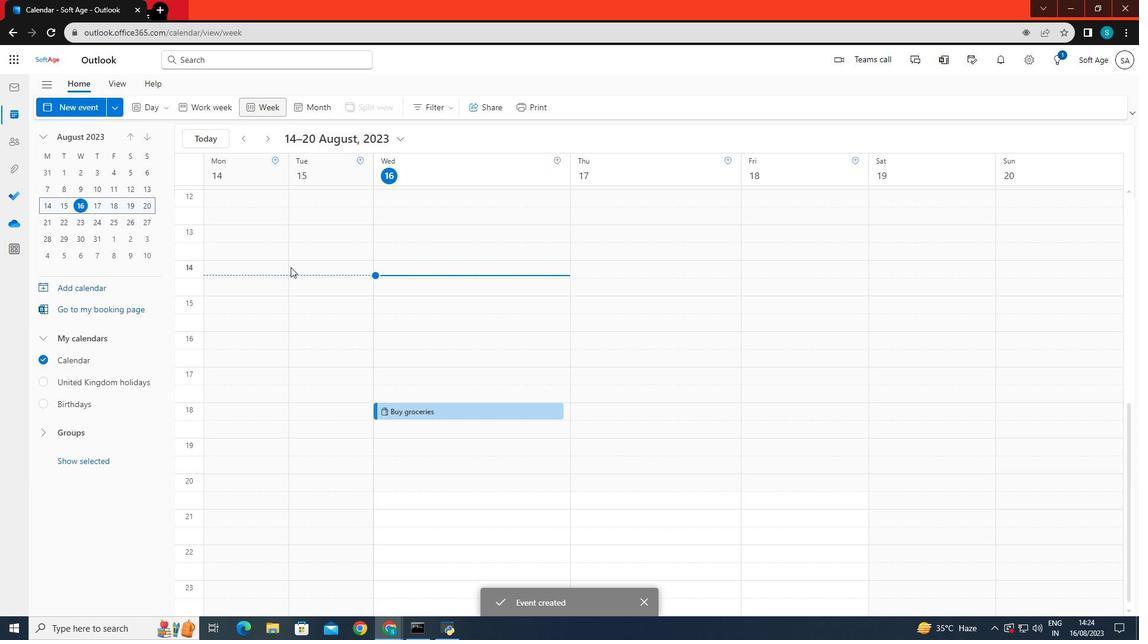 
